 Task: Share through Files "Movie C.mp4" and change Compress to Faster
Action: Mouse moved to (192, 114)
Screenshot: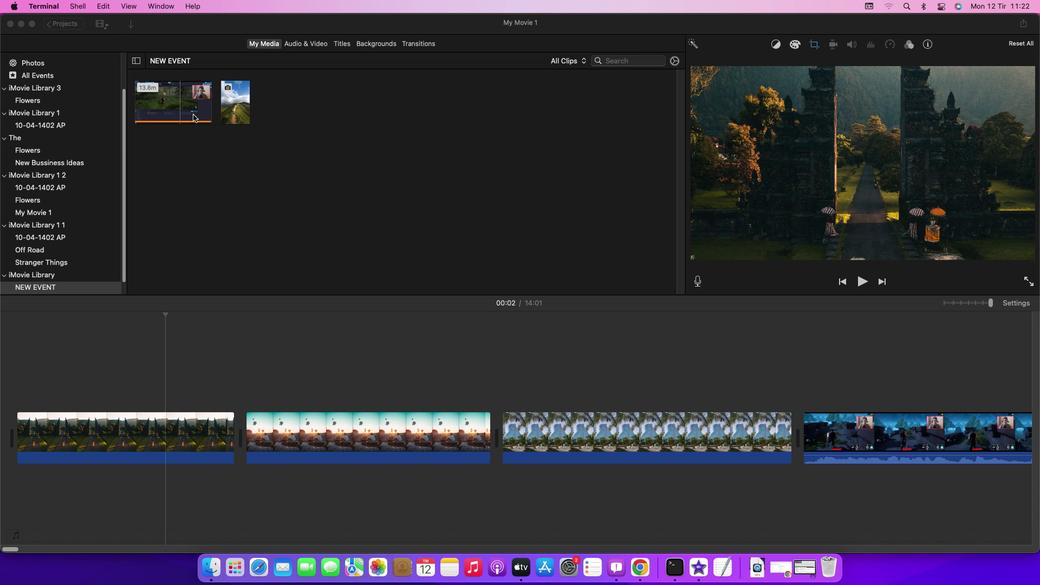 
Action: Mouse pressed left at (192, 114)
Screenshot: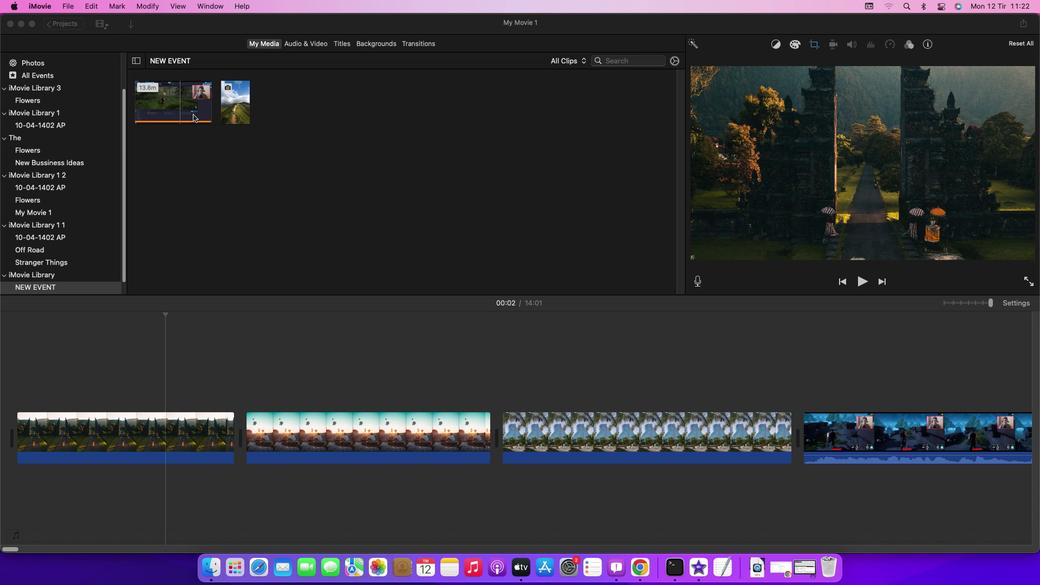
Action: Mouse moved to (66, 3)
Screenshot: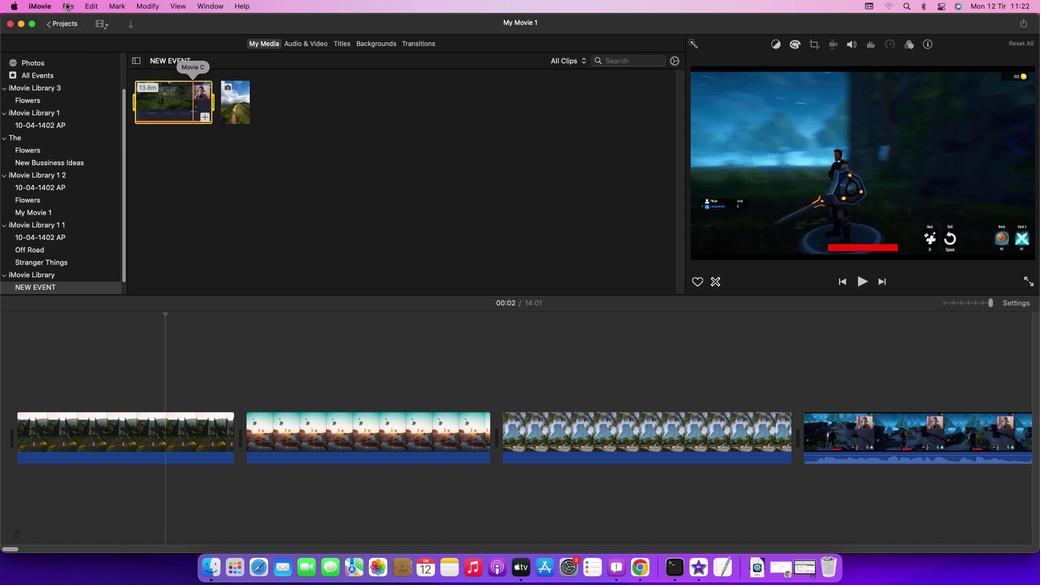
Action: Mouse pressed left at (66, 3)
Screenshot: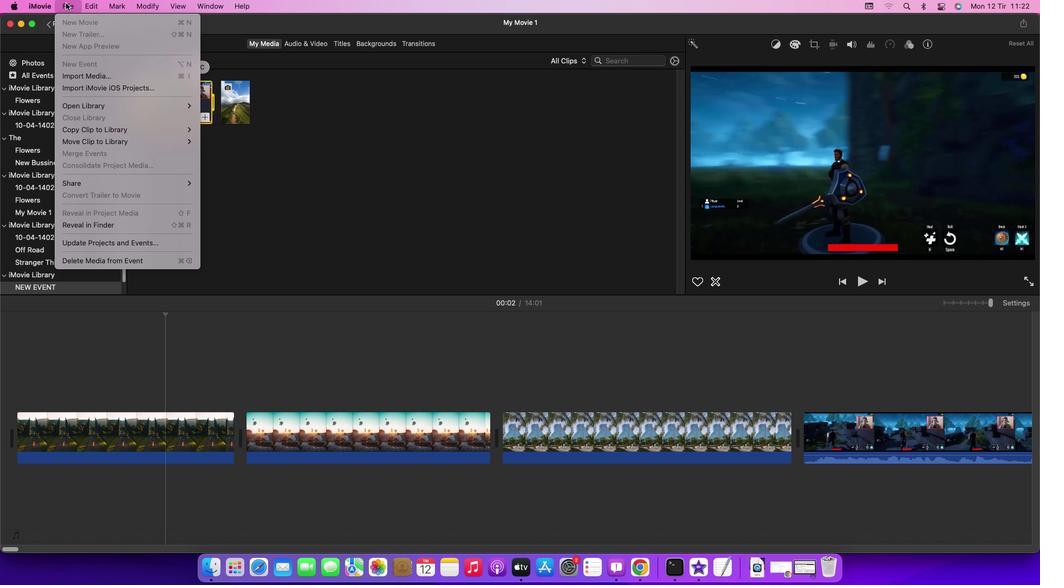 
Action: Mouse moved to (240, 216)
Screenshot: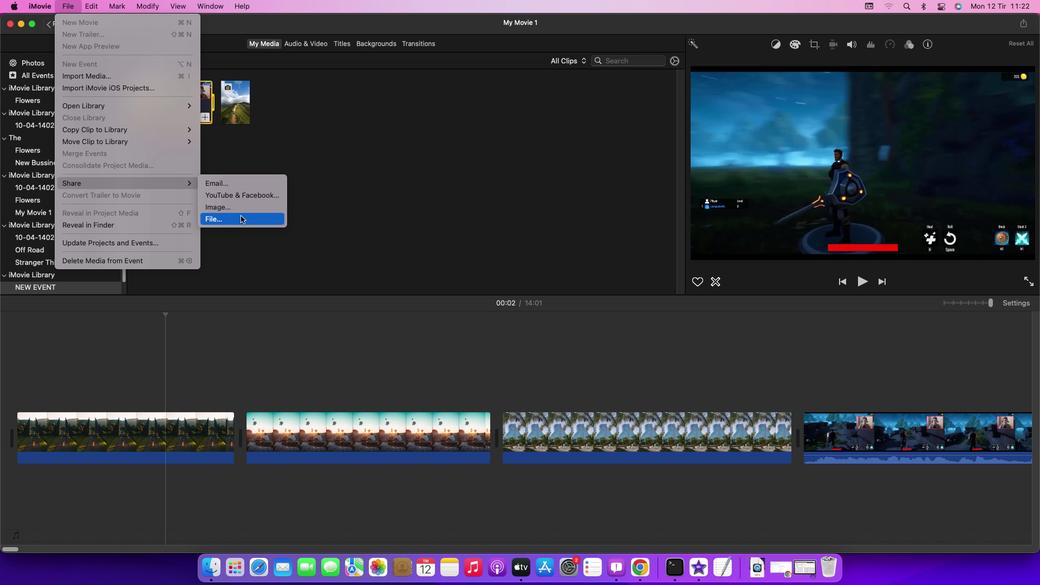 
Action: Mouse pressed left at (240, 216)
Screenshot: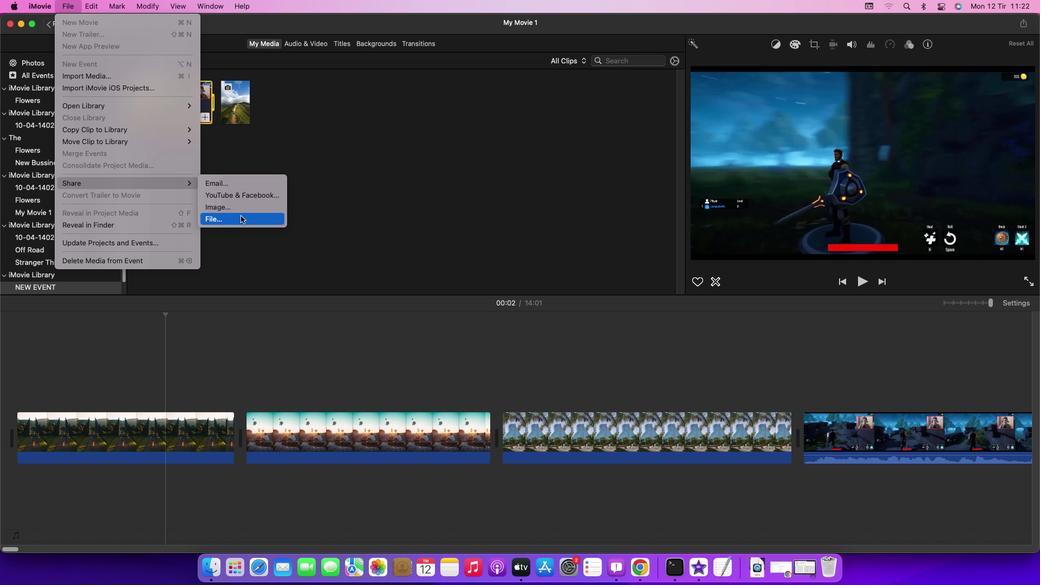 
Action: Mouse moved to (600, 211)
Screenshot: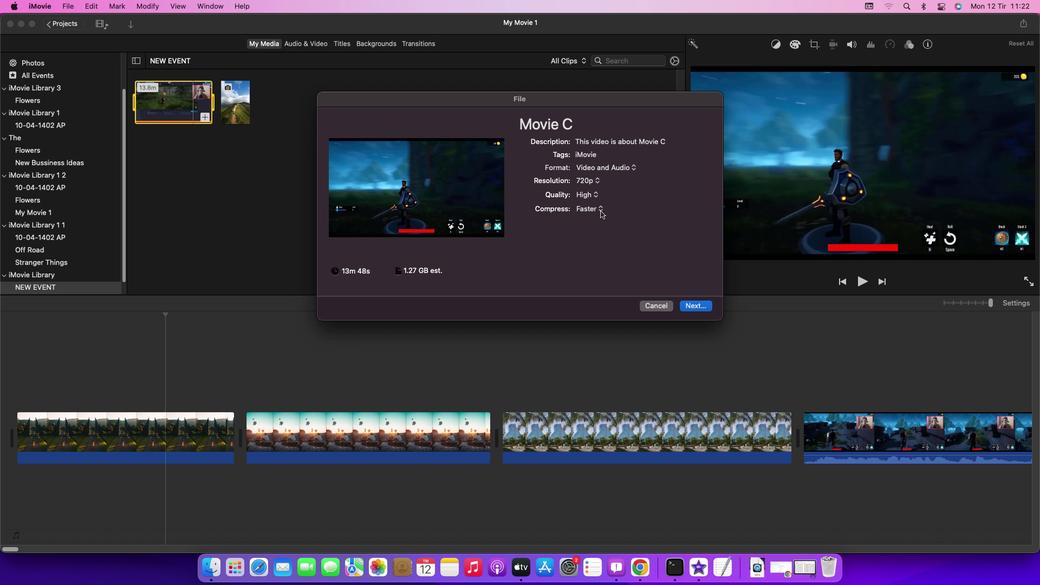 
Action: Mouse pressed left at (600, 211)
Screenshot: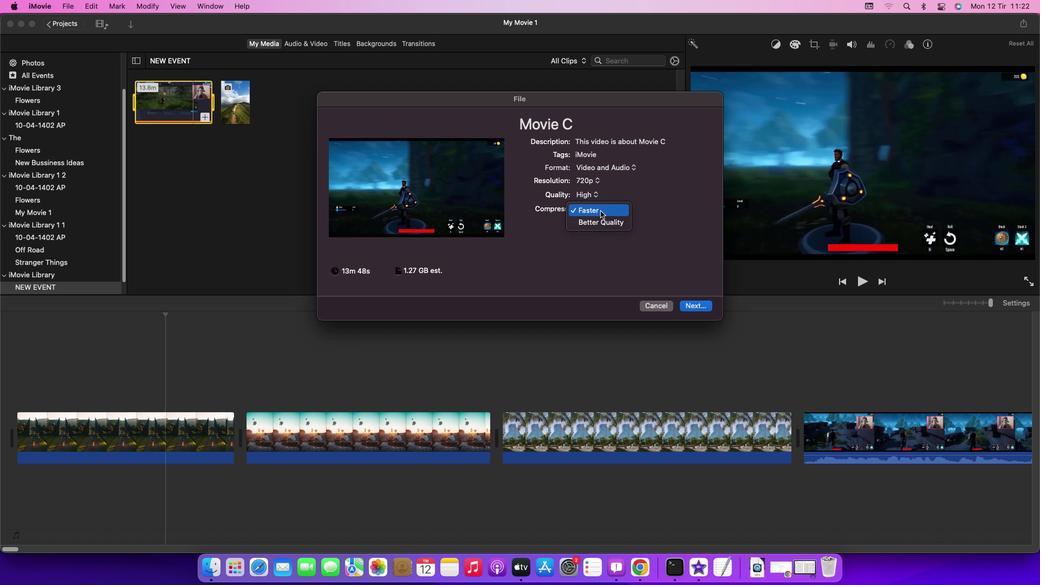
Action: Mouse moved to (599, 211)
Screenshot: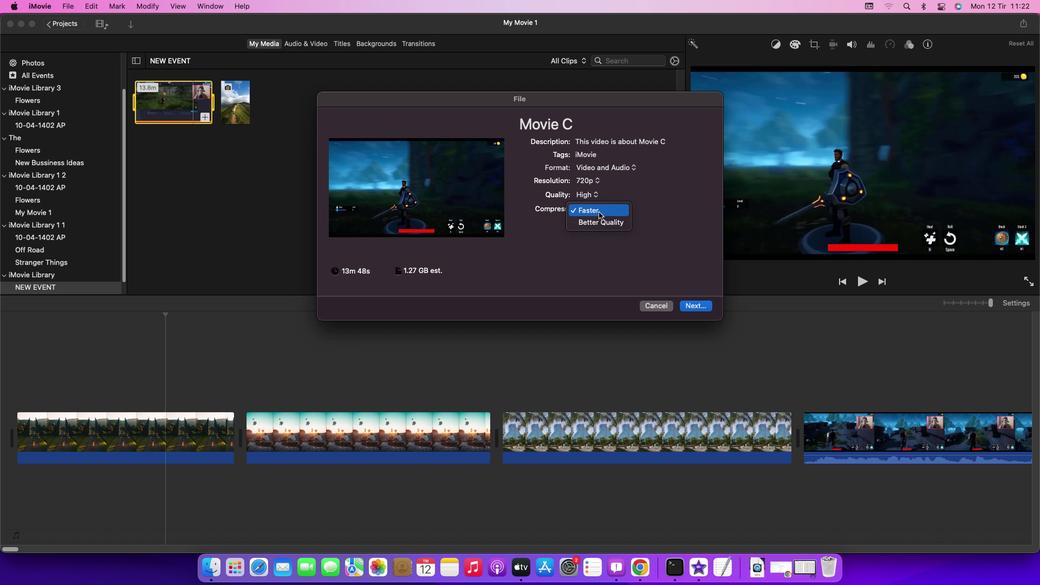 
Action: Mouse pressed left at (599, 211)
Screenshot: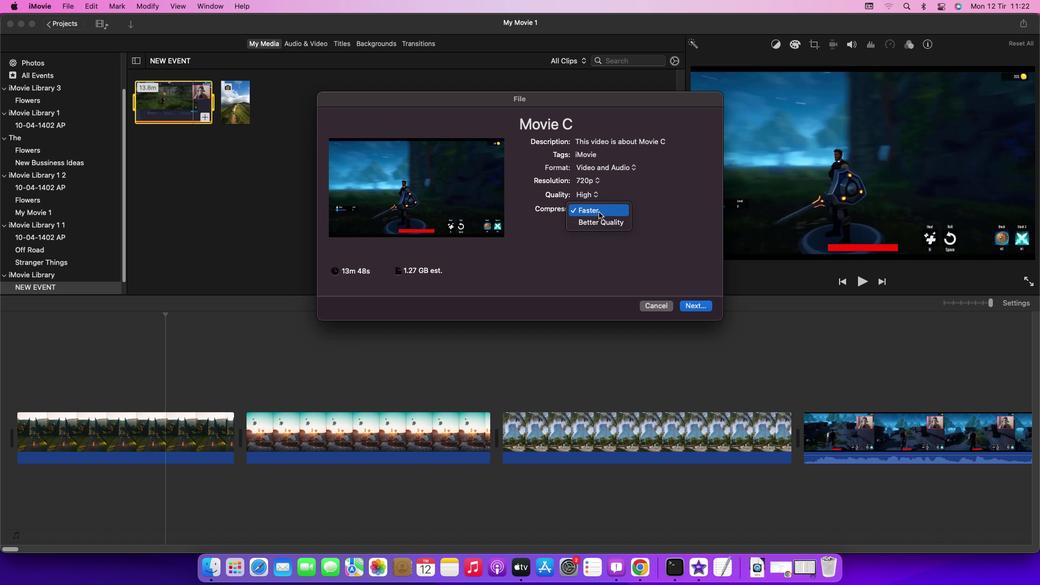 
Action: Mouse moved to (579, 282)
Screenshot: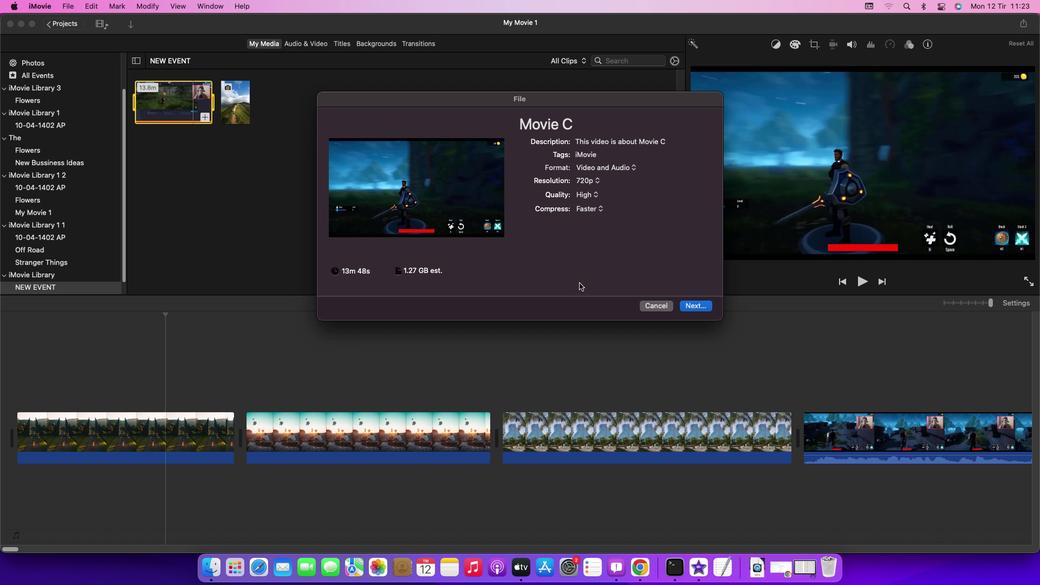 
